 Task: Use Barn Door Open Effect in this video Movie B.mp4
Action: Mouse moved to (179, 104)
Screenshot: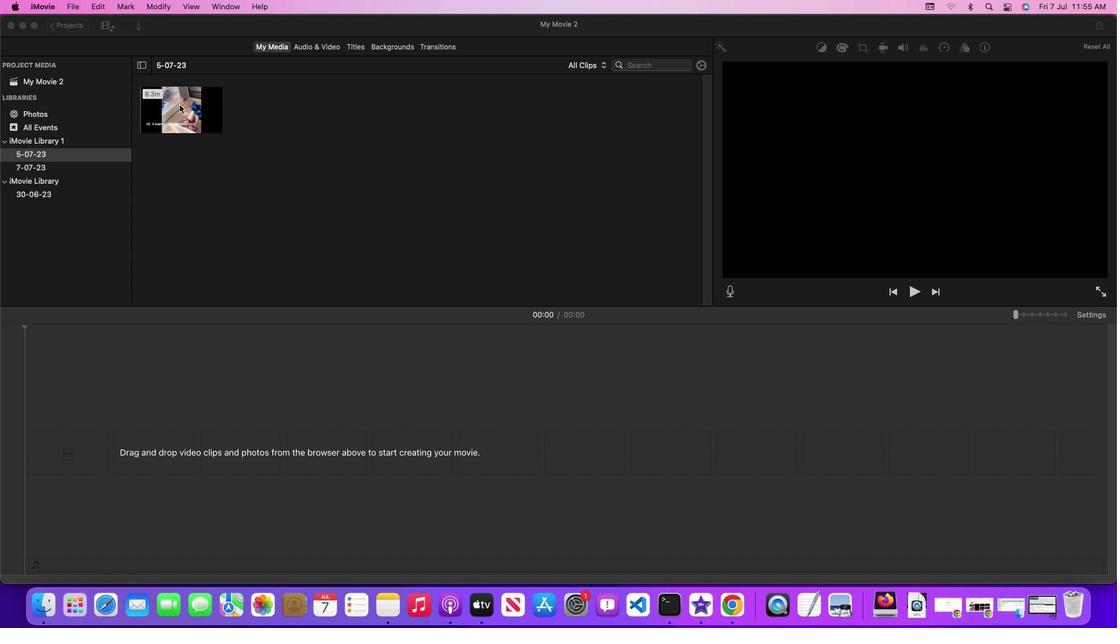 
Action: Mouse pressed left at (179, 104)
Screenshot: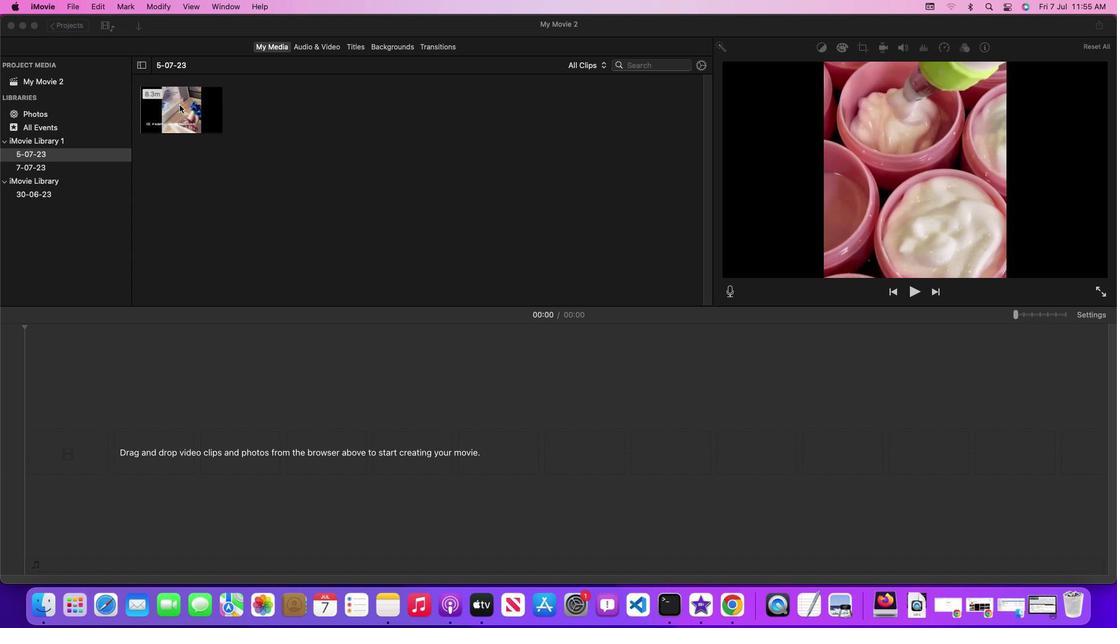 
Action: Mouse moved to (179, 105)
Screenshot: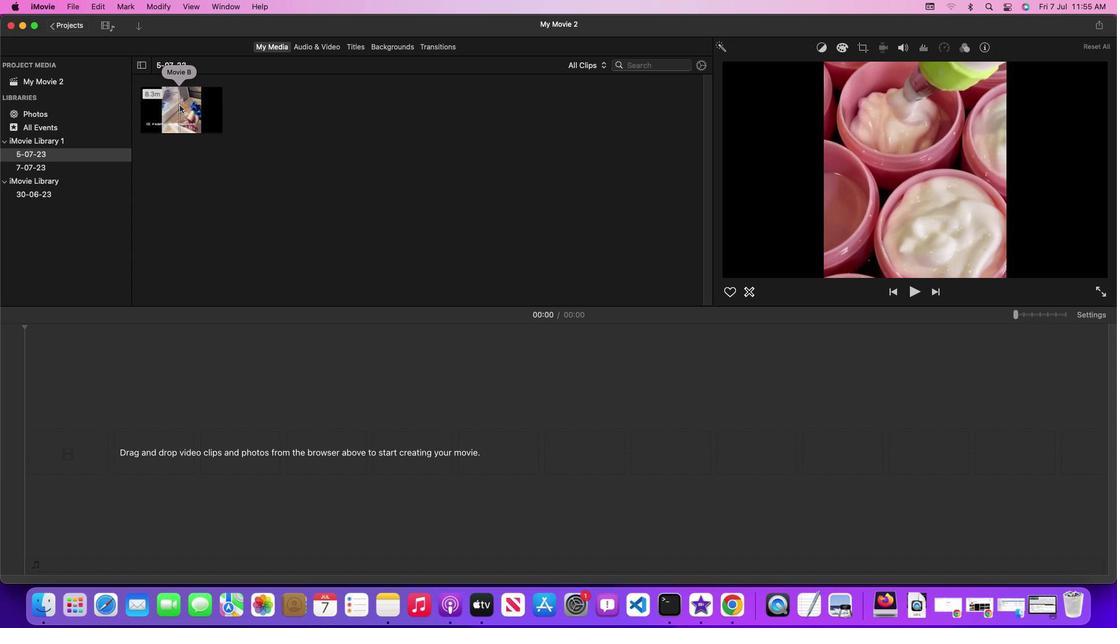 
Action: Mouse pressed left at (179, 105)
Screenshot: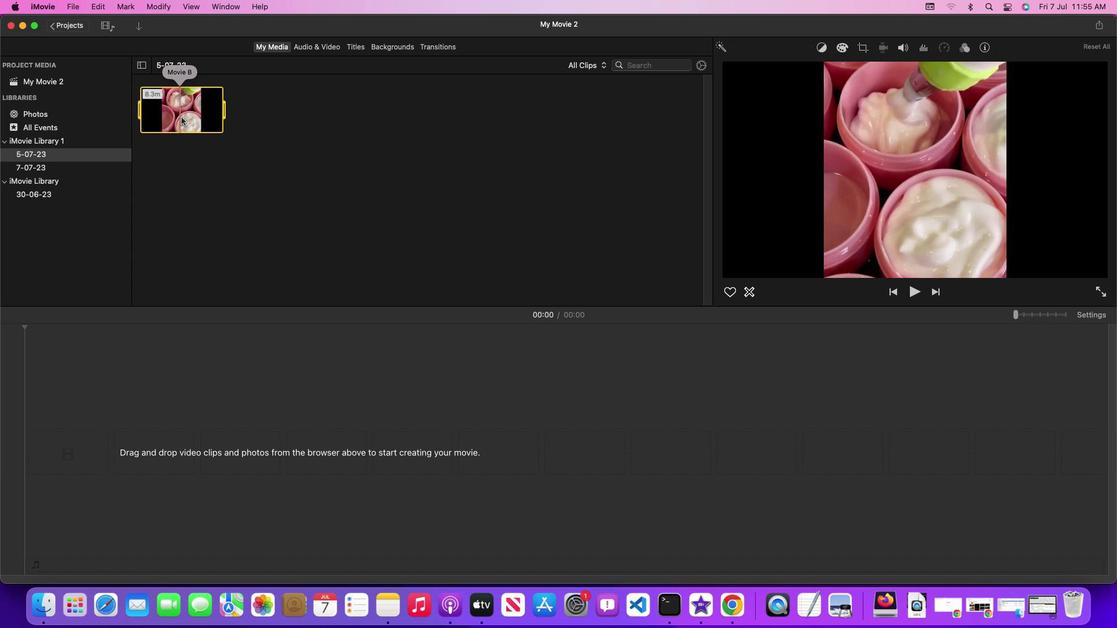 
Action: Mouse moved to (328, 46)
Screenshot: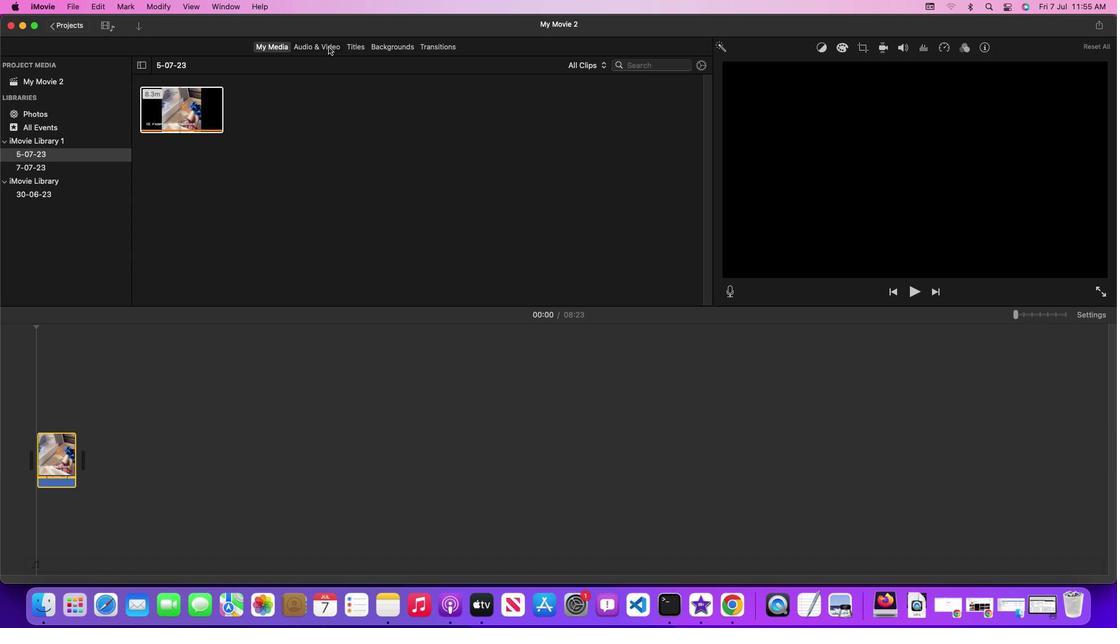 
Action: Mouse pressed left at (328, 46)
Screenshot: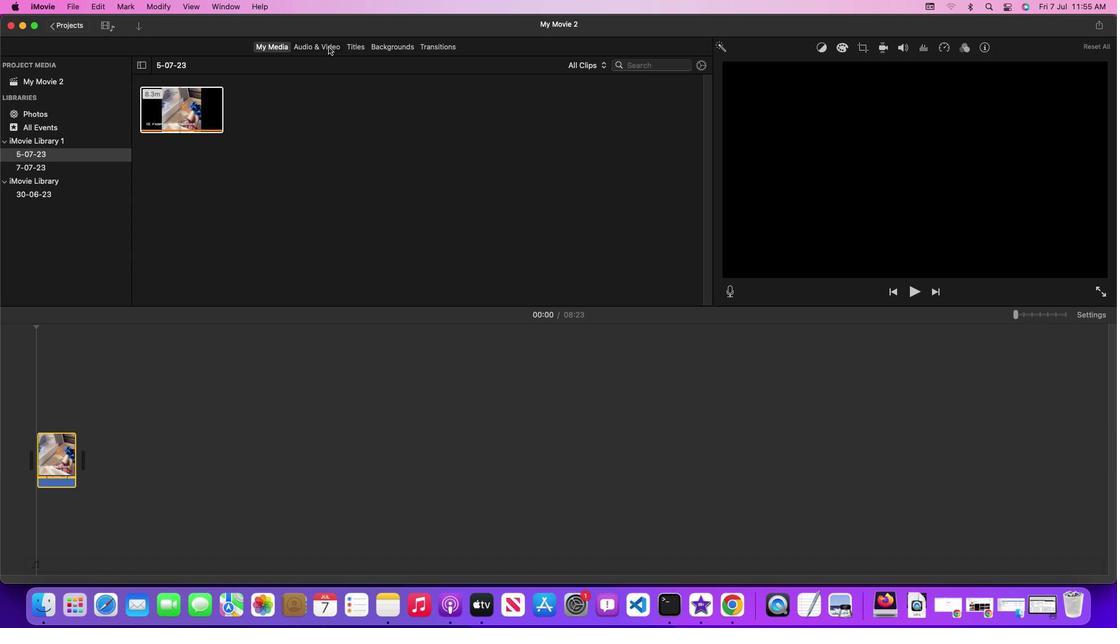 
Action: Mouse moved to (709, 154)
Screenshot: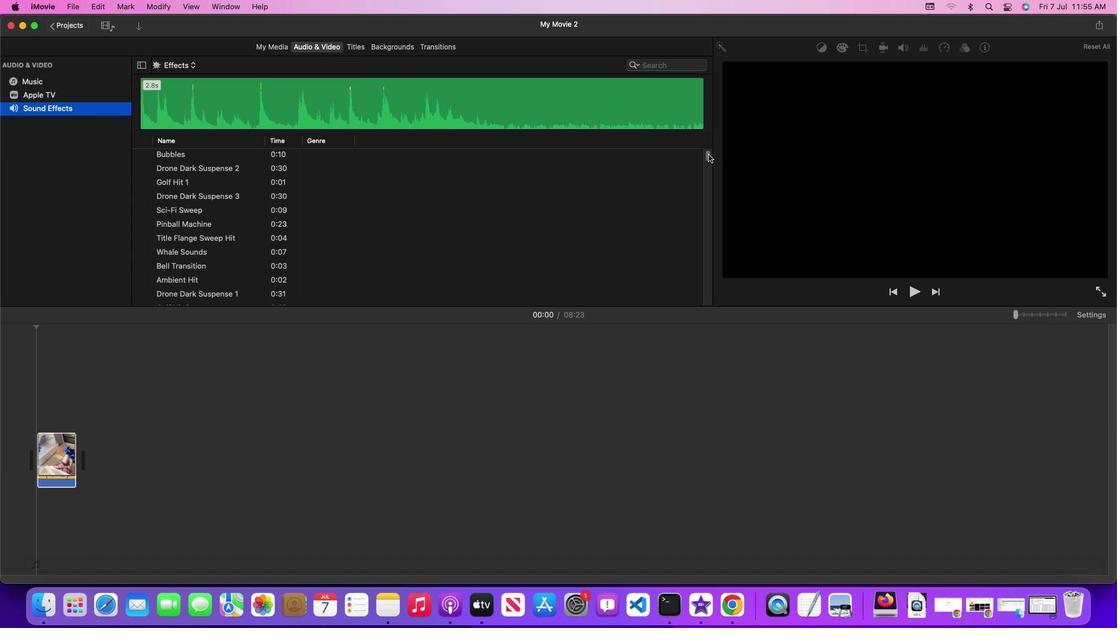 
Action: Mouse pressed left at (709, 154)
Screenshot: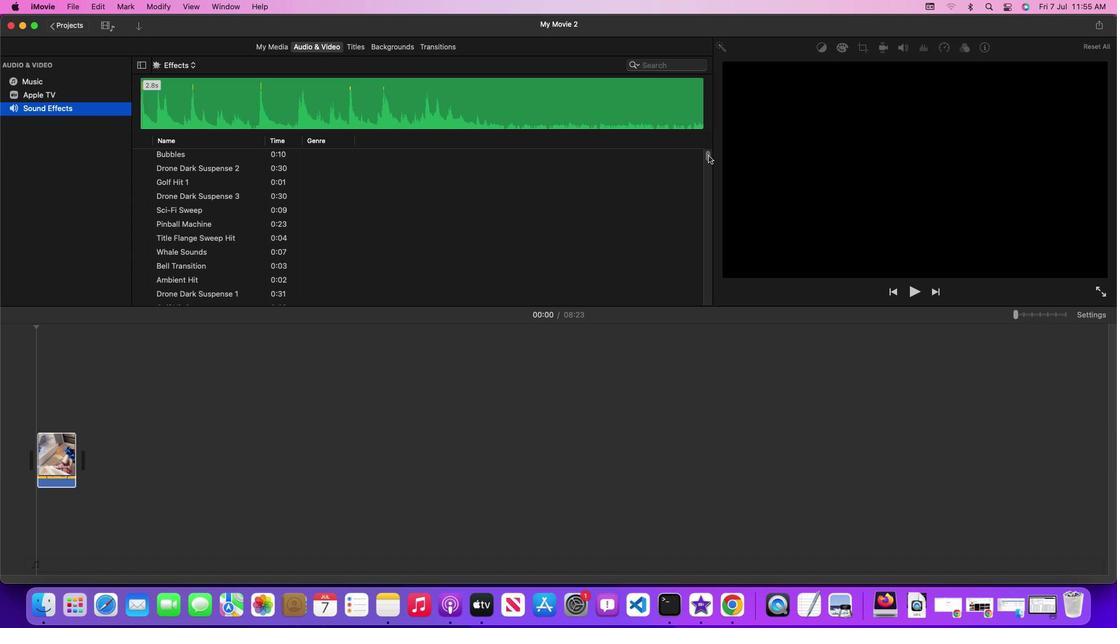 
Action: Mouse moved to (565, 257)
Screenshot: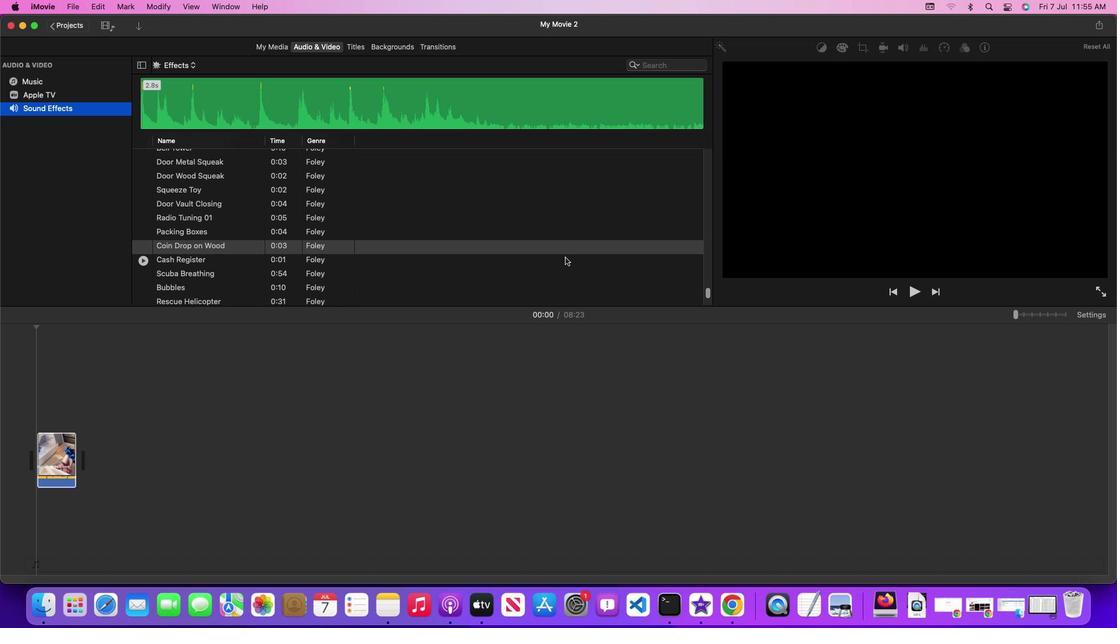 
Action: Mouse scrolled (565, 257) with delta (0, 0)
Screenshot: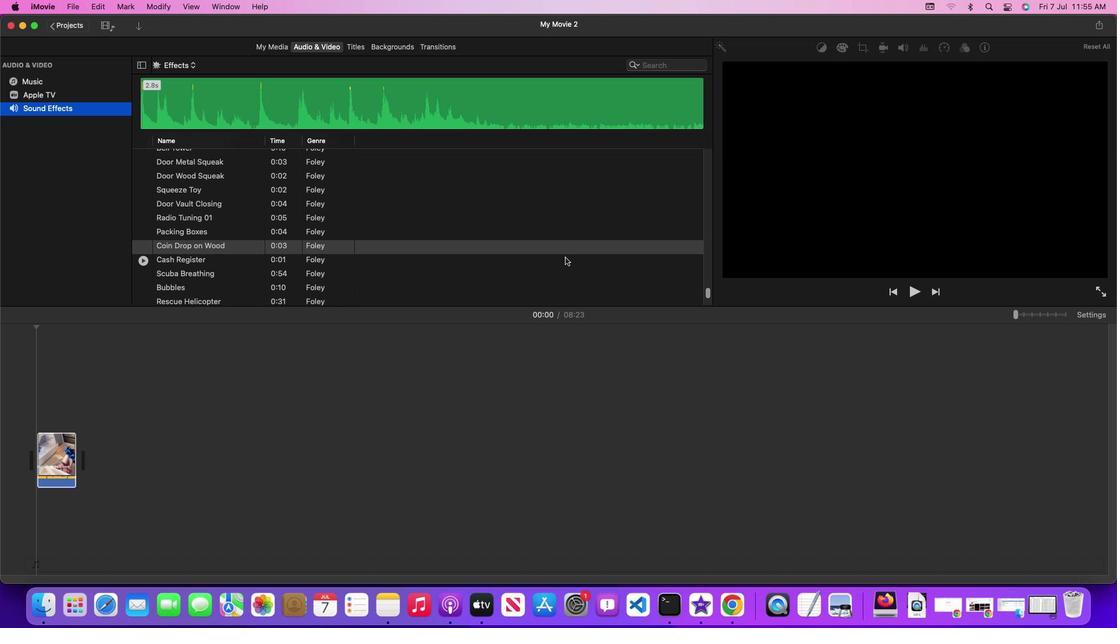 
Action: Mouse moved to (565, 257)
Screenshot: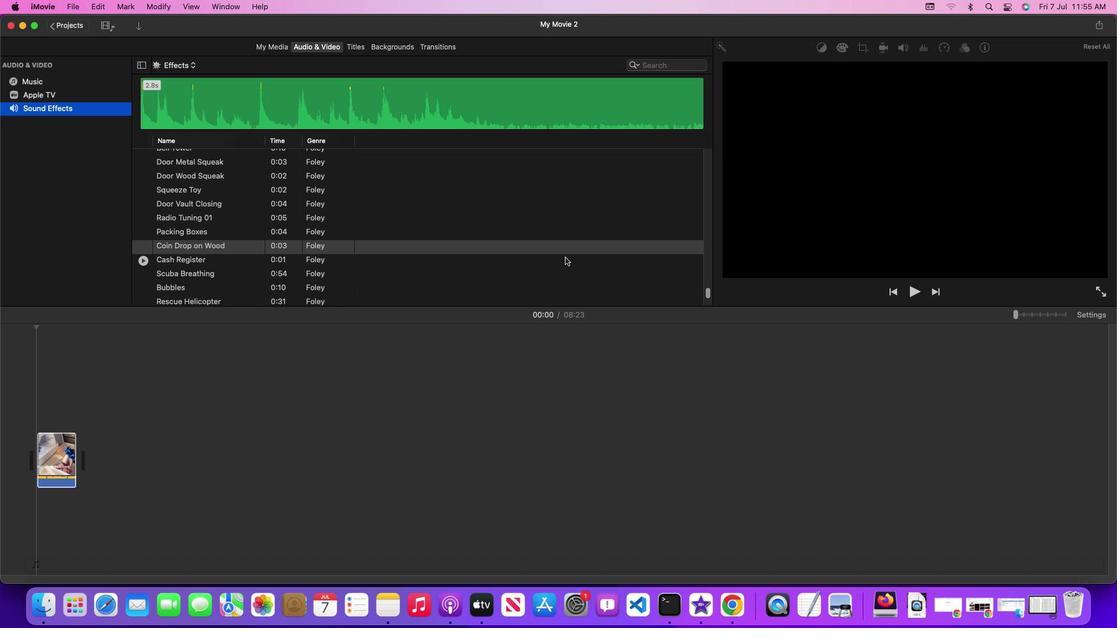
Action: Mouse scrolled (565, 257) with delta (0, 0)
Screenshot: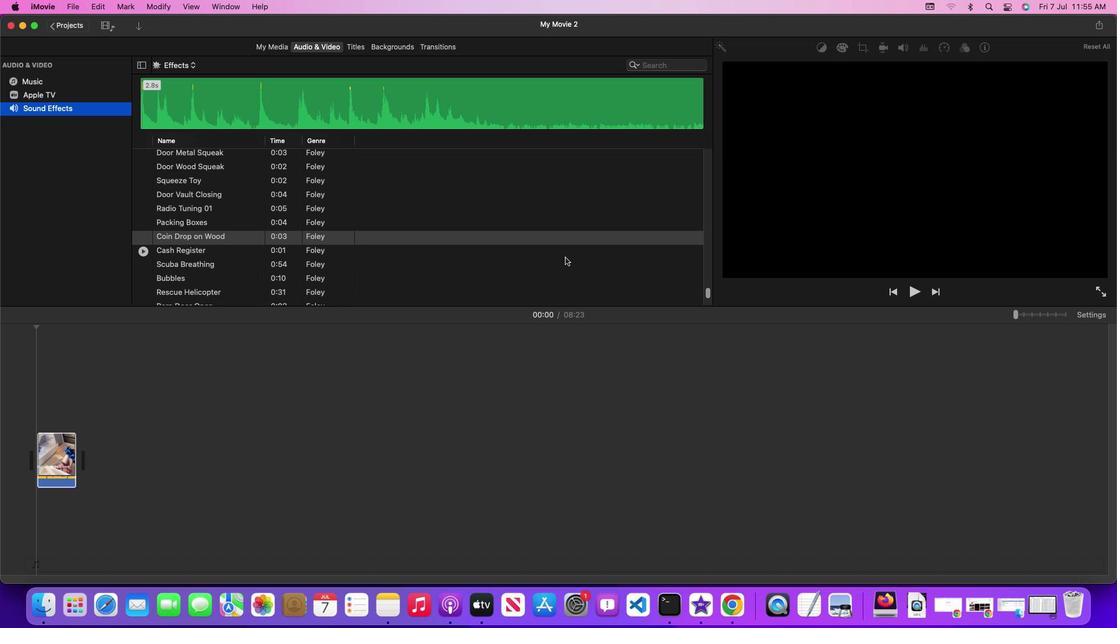 
Action: Mouse scrolled (565, 257) with delta (0, 0)
Screenshot: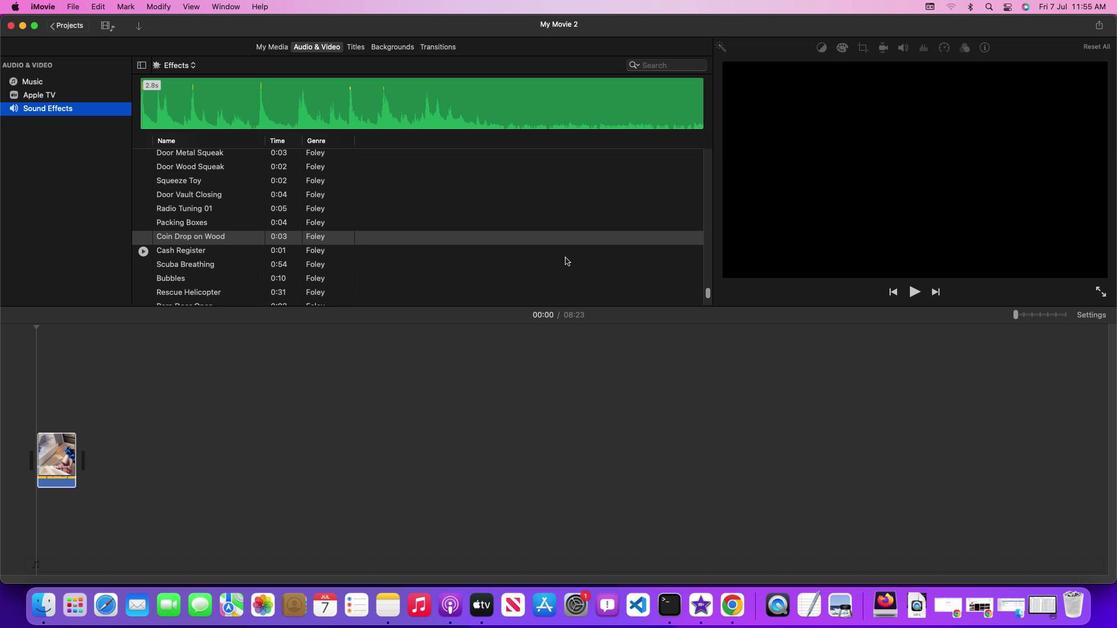 
Action: Mouse scrolled (565, 257) with delta (0, 0)
Screenshot: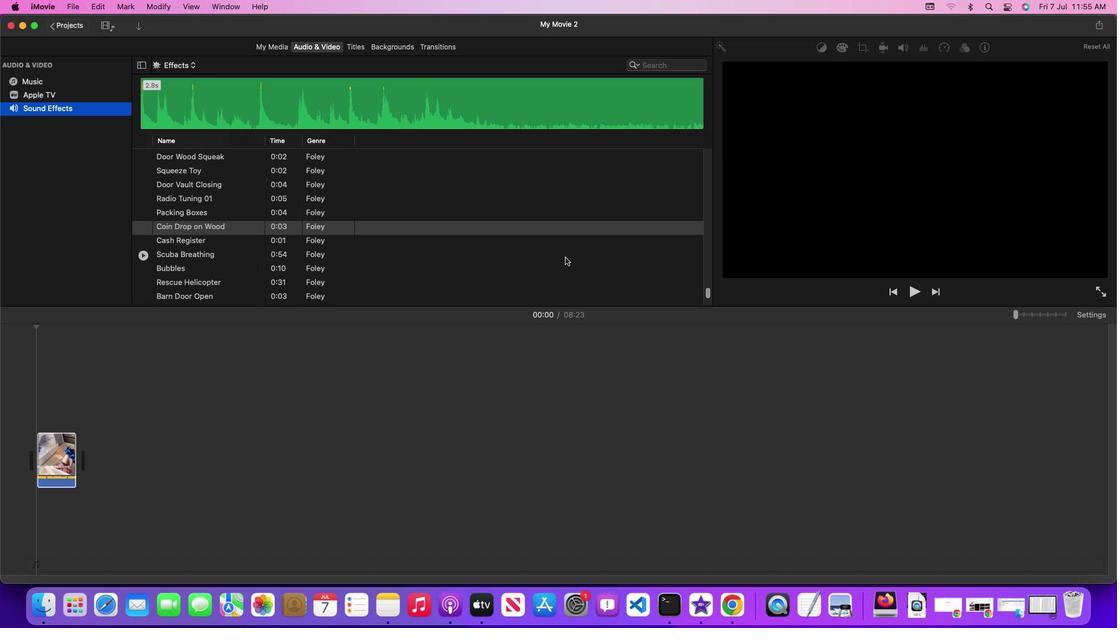
Action: Mouse scrolled (565, 257) with delta (0, 0)
Screenshot: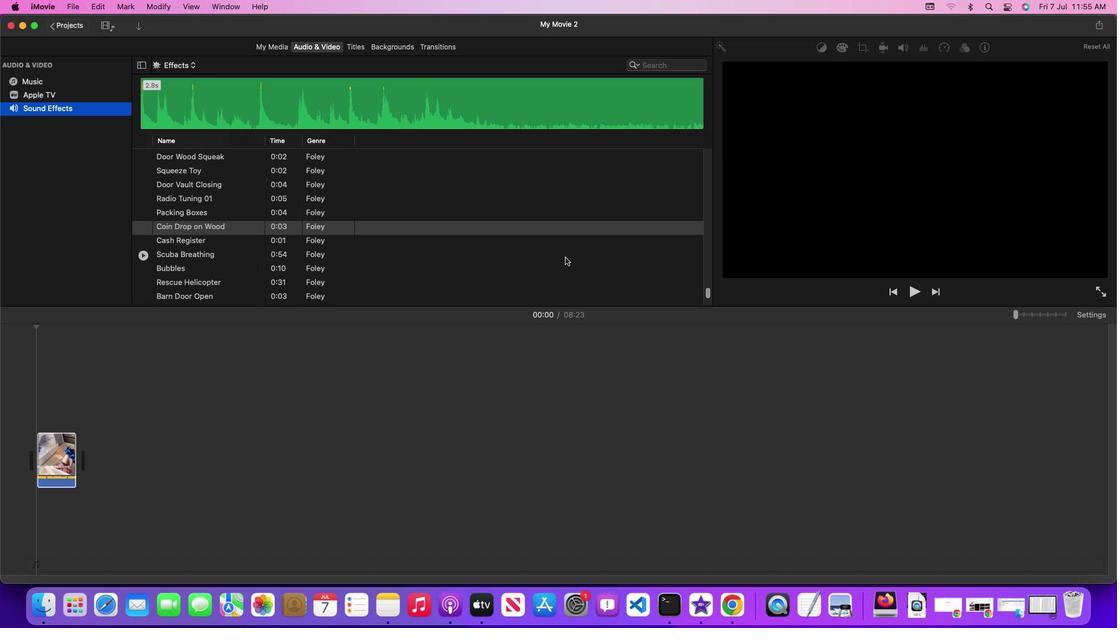 
Action: Mouse moved to (565, 257)
Screenshot: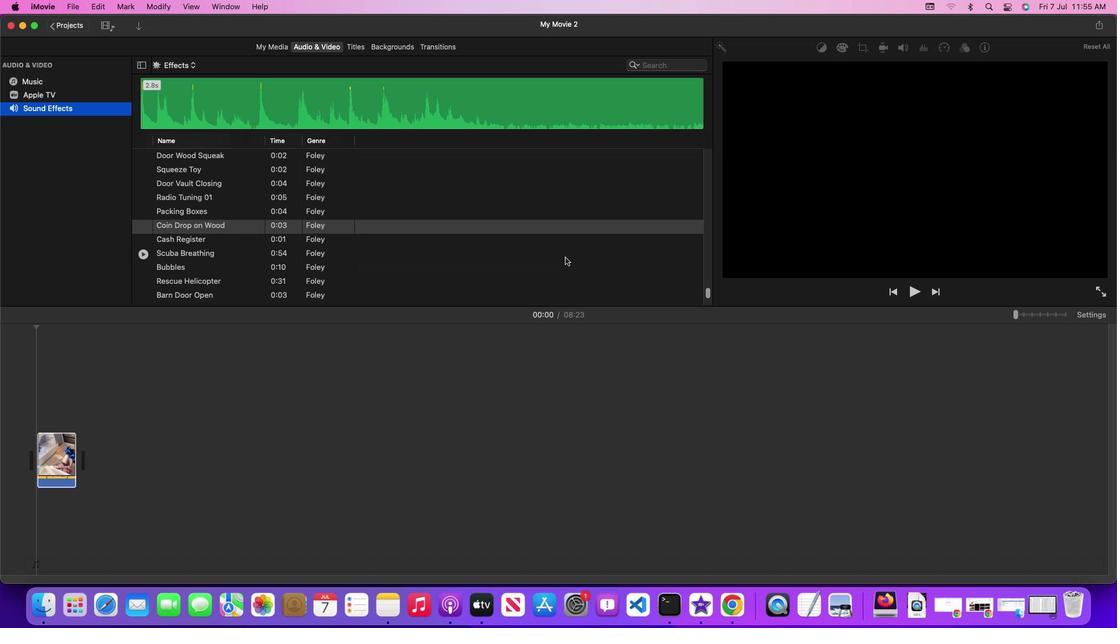 
Action: Mouse scrolled (565, 257) with delta (0, 0)
Screenshot: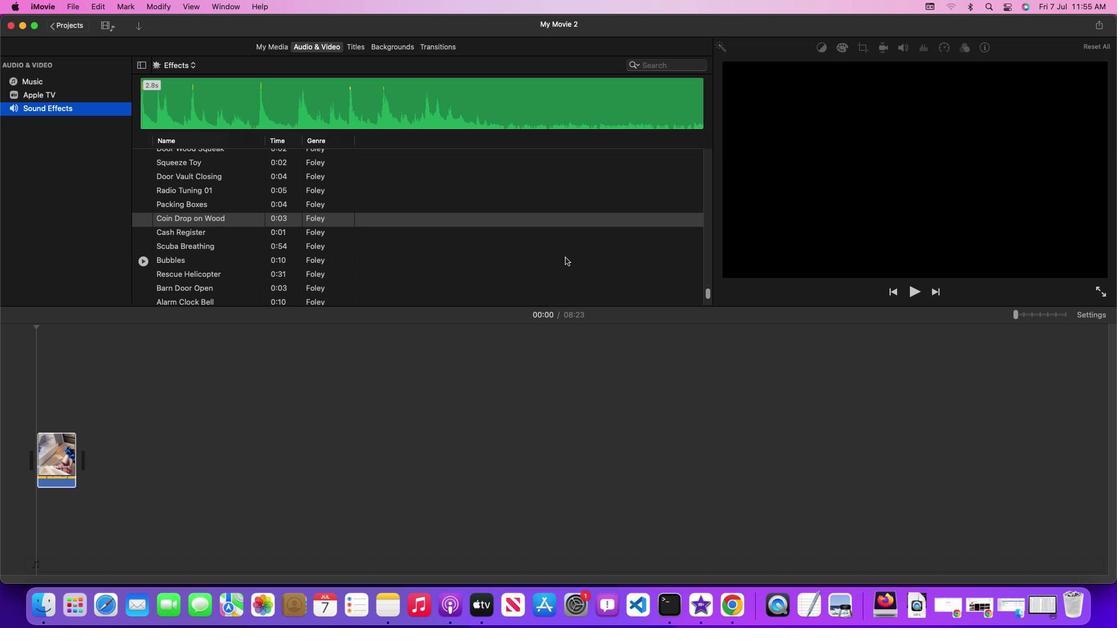 
Action: Mouse scrolled (565, 257) with delta (0, 0)
Screenshot: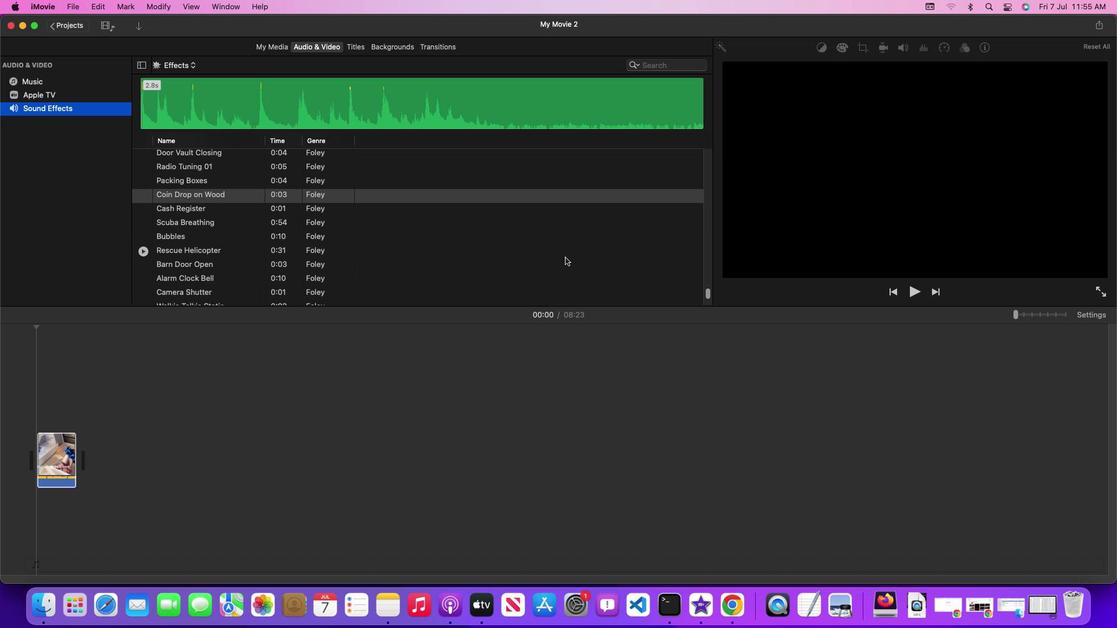 
Action: Mouse scrolled (565, 257) with delta (0, 0)
Screenshot: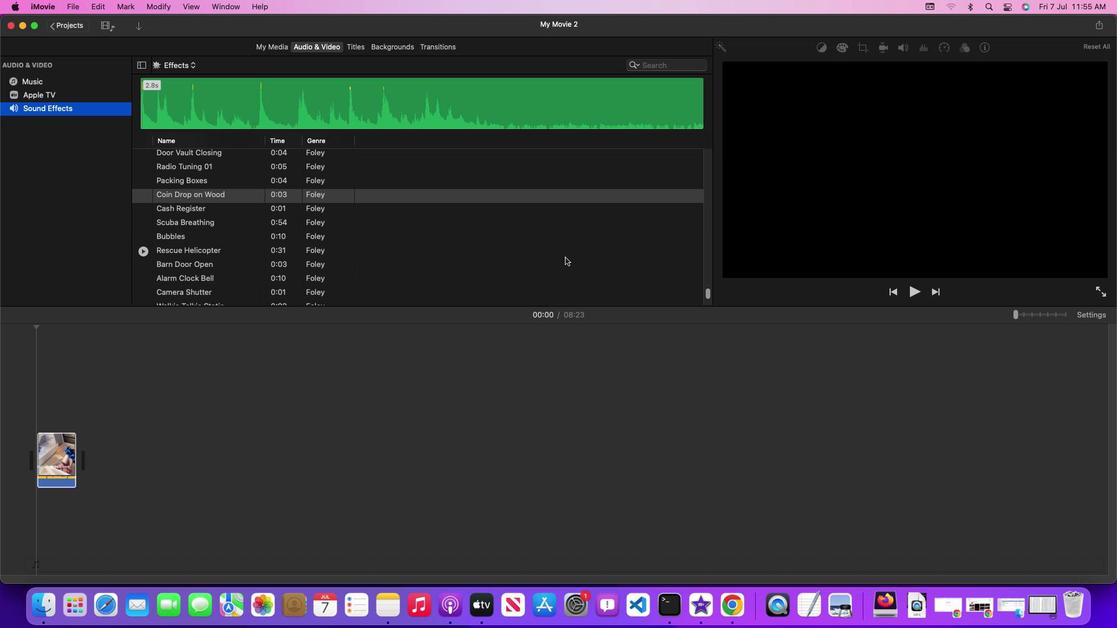 
Action: Mouse scrolled (565, 257) with delta (0, 0)
Screenshot: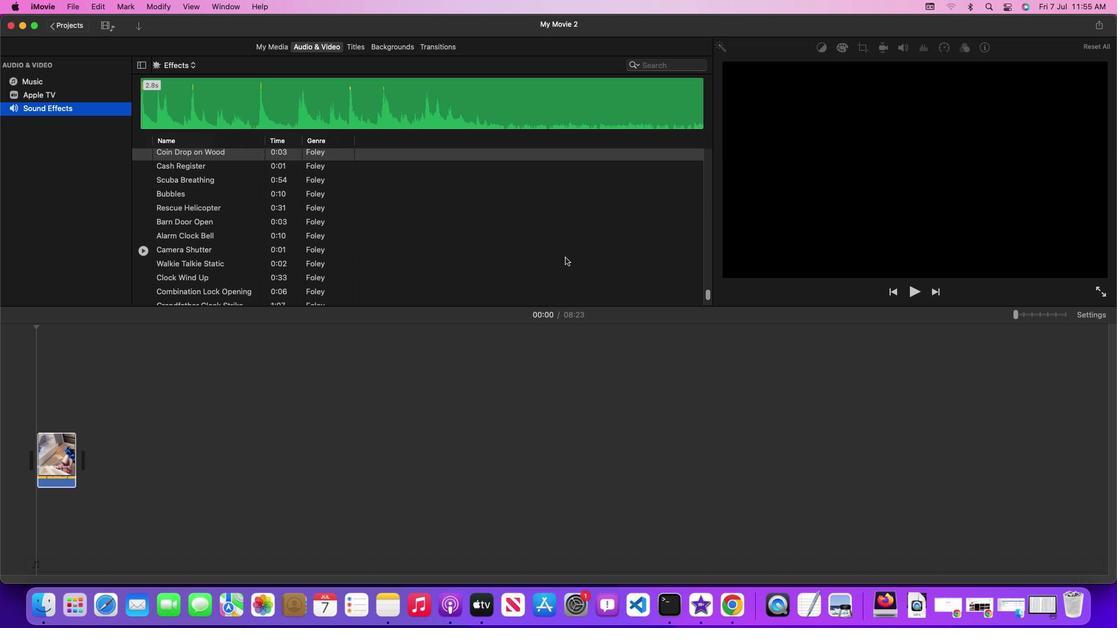 
Action: Mouse scrolled (565, 257) with delta (0, 0)
Screenshot: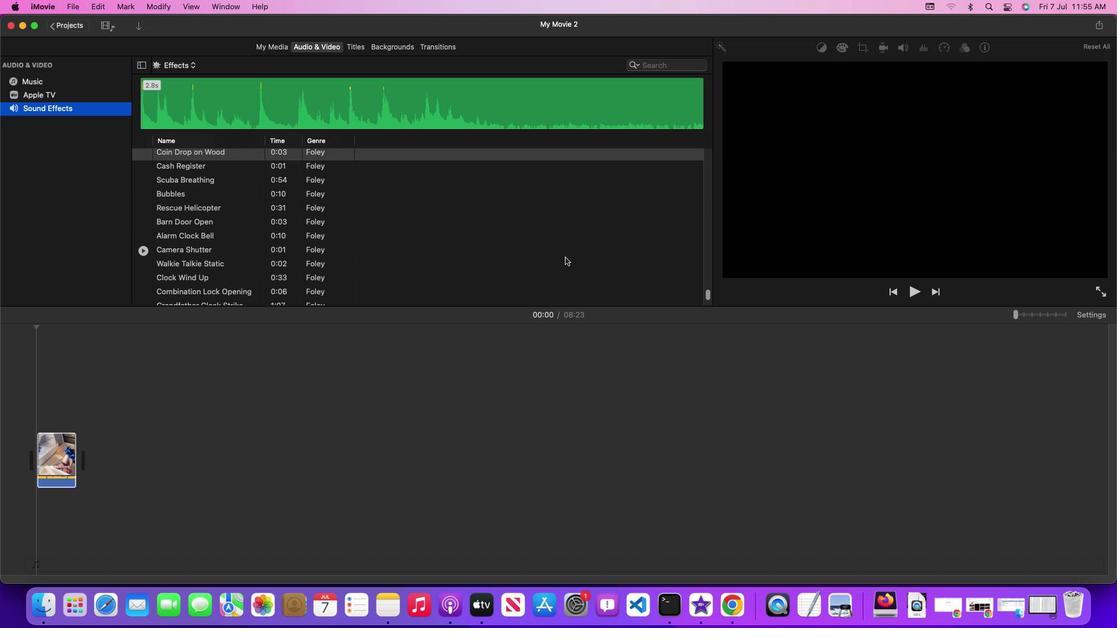 
Action: Mouse scrolled (565, 257) with delta (0, -1)
Screenshot: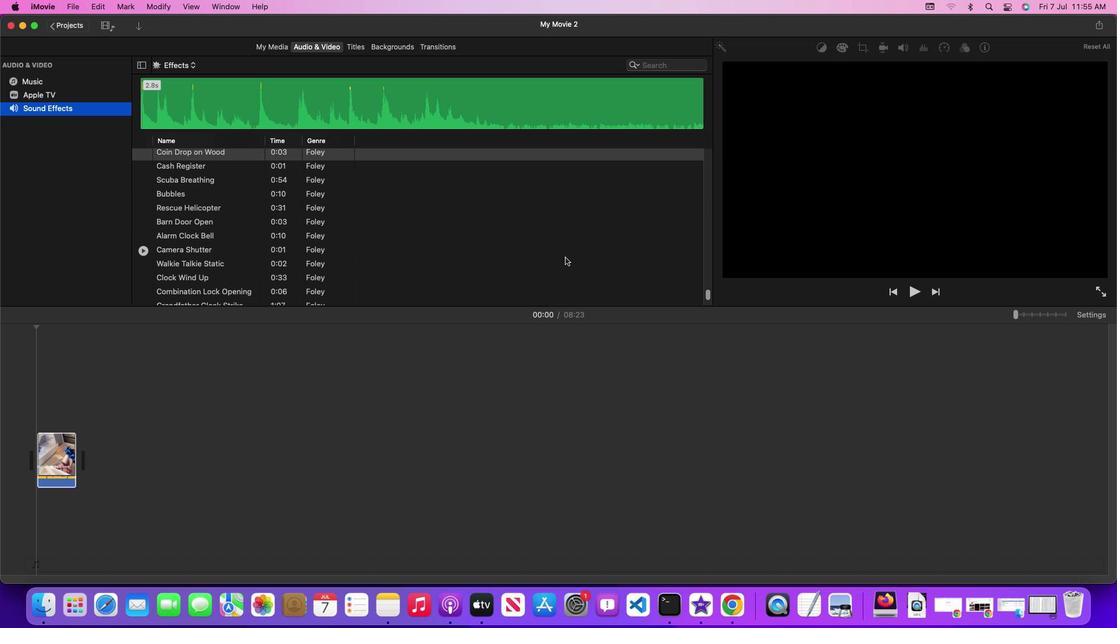 
Action: Mouse moved to (317, 217)
Screenshot: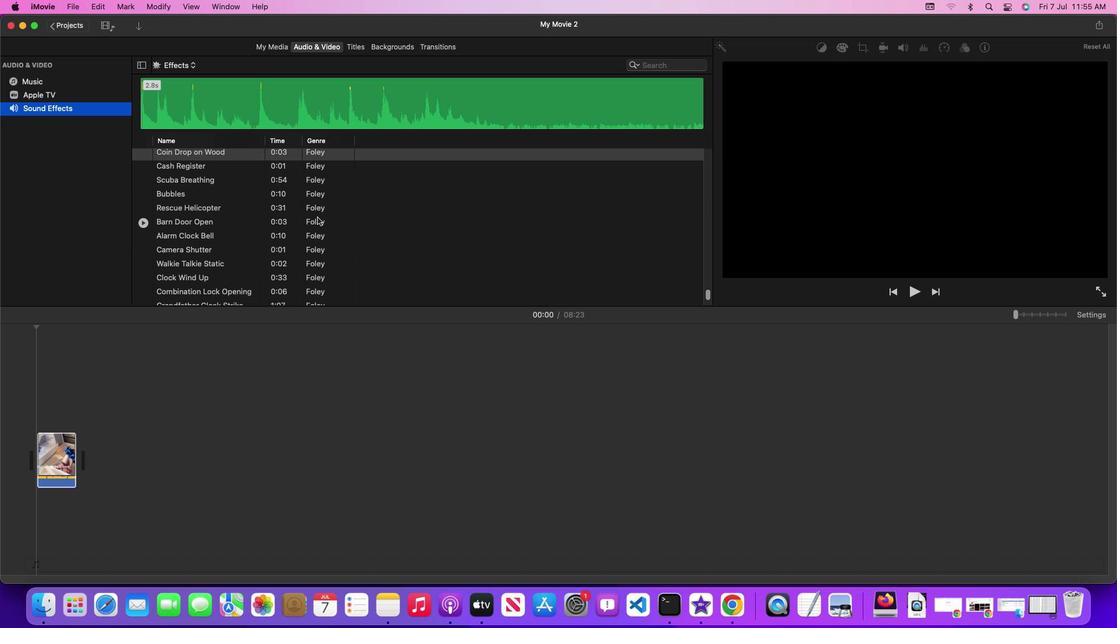 
Action: Mouse pressed left at (317, 217)
Screenshot: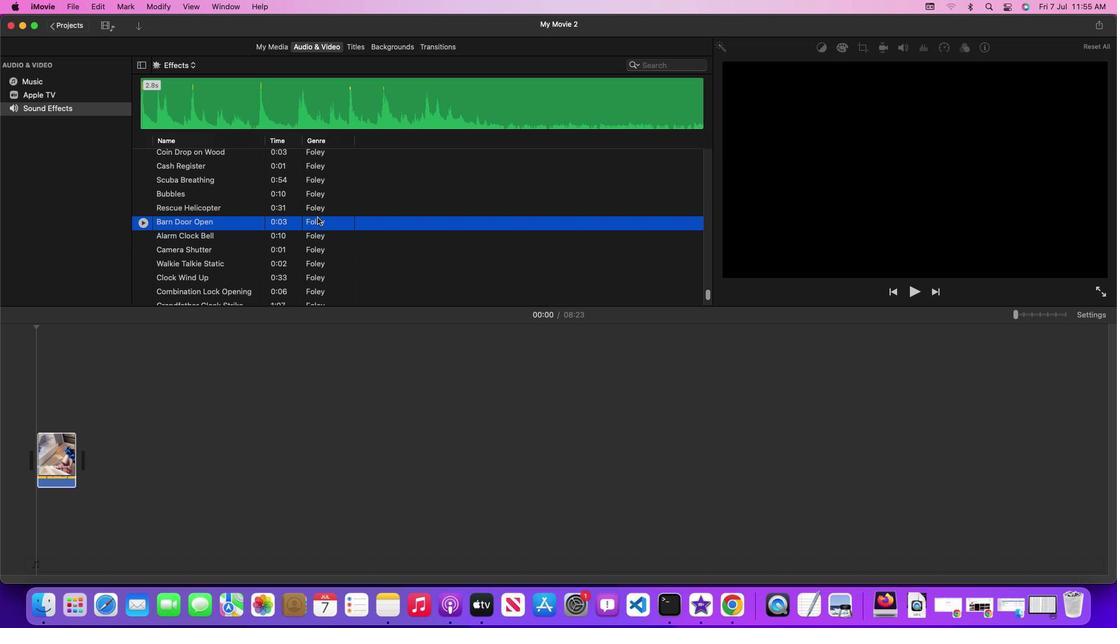 
Action: Mouse moved to (323, 221)
Screenshot: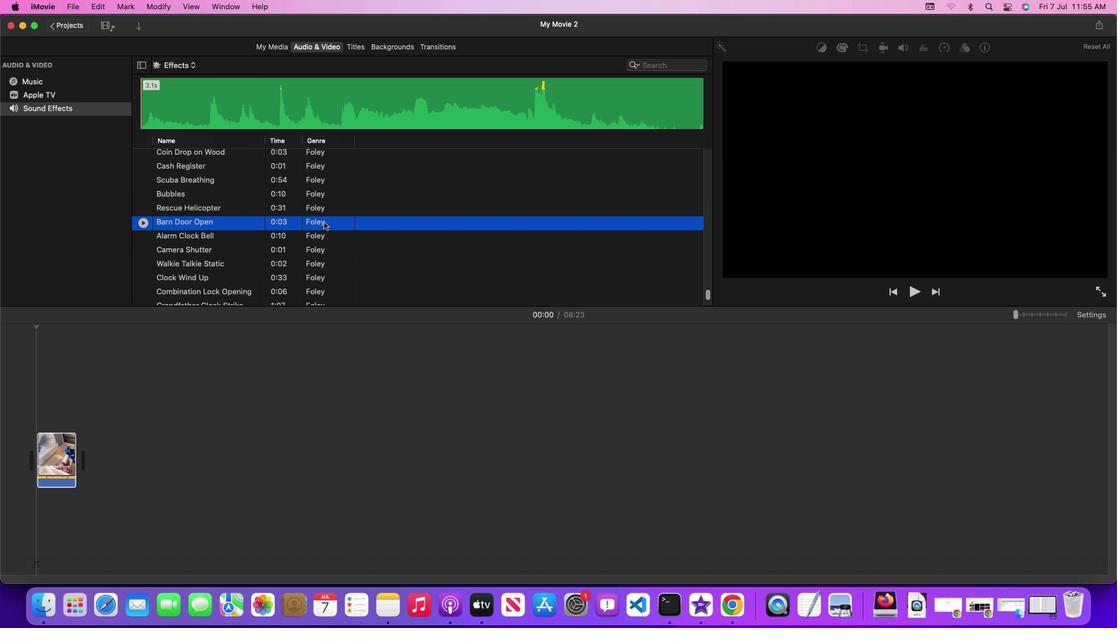 
Action: Mouse pressed left at (323, 221)
Screenshot: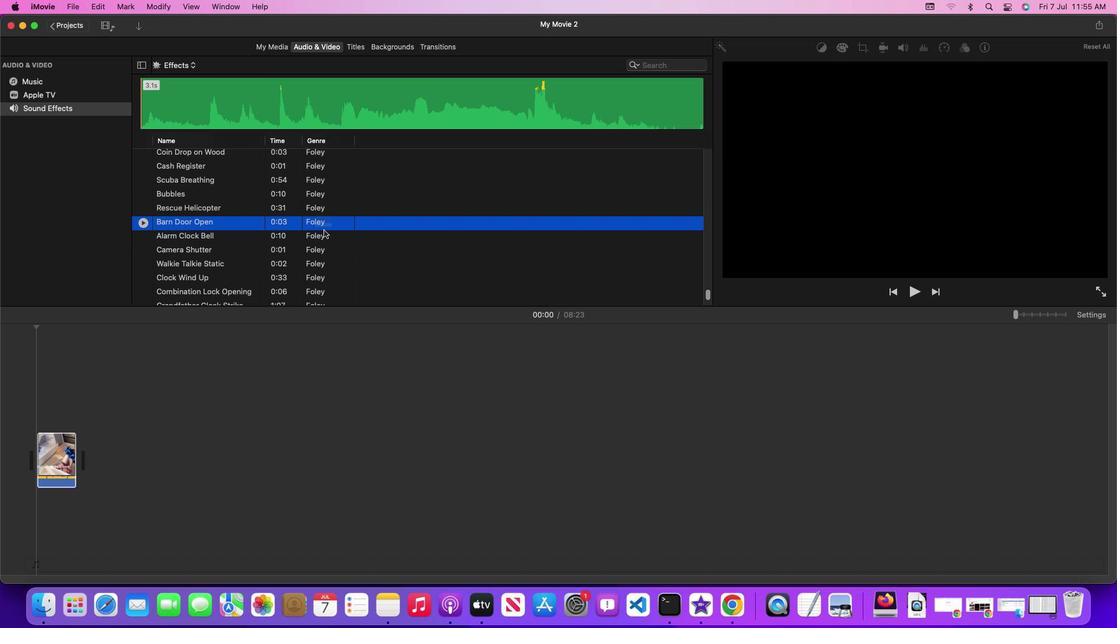 
Action: Mouse moved to (215, 362)
Screenshot: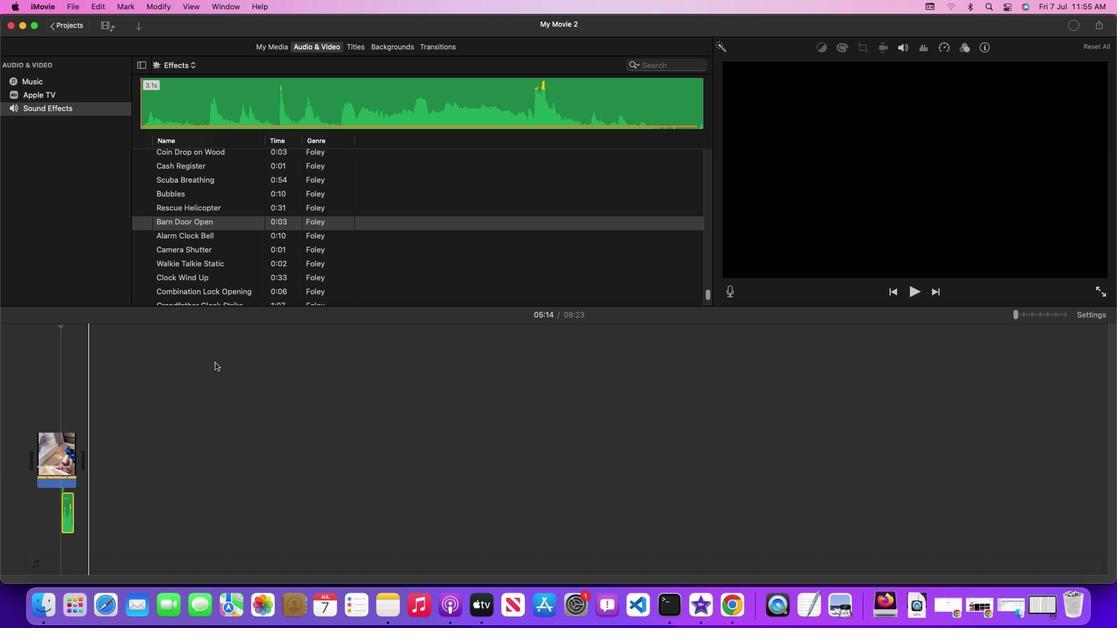 
